 Task: Add an event with the title Second Staff Training: Sales Management, date '2024/05/06', time 9:40 AM to 11:40 AMand add a description: Participants will engage in self-reflection activities to enhance self-awareness and personal growth as leaders. They will explore strategies for continuous learning, self-motivation, and personal development., put the event into Red category . Add location for the event as: Lima, Peru, logged in from the account softage.8@softage.netand send the event invitation to softage.4@softage.net and softage.5@softage.net. Set a reminder for the event 5 minutes before
Action: Mouse moved to (113, 136)
Screenshot: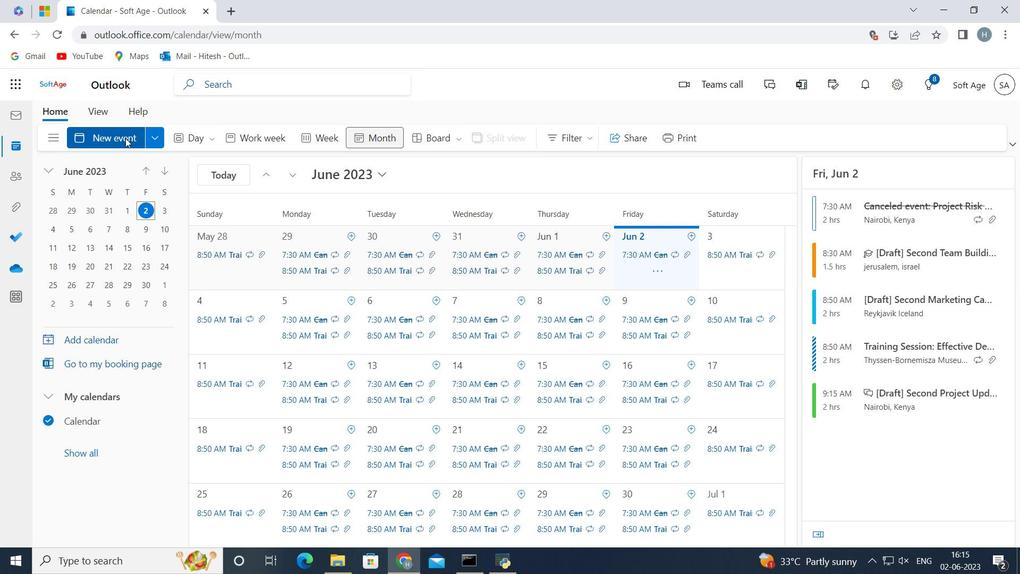 
Action: Mouse pressed left at (113, 136)
Screenshot: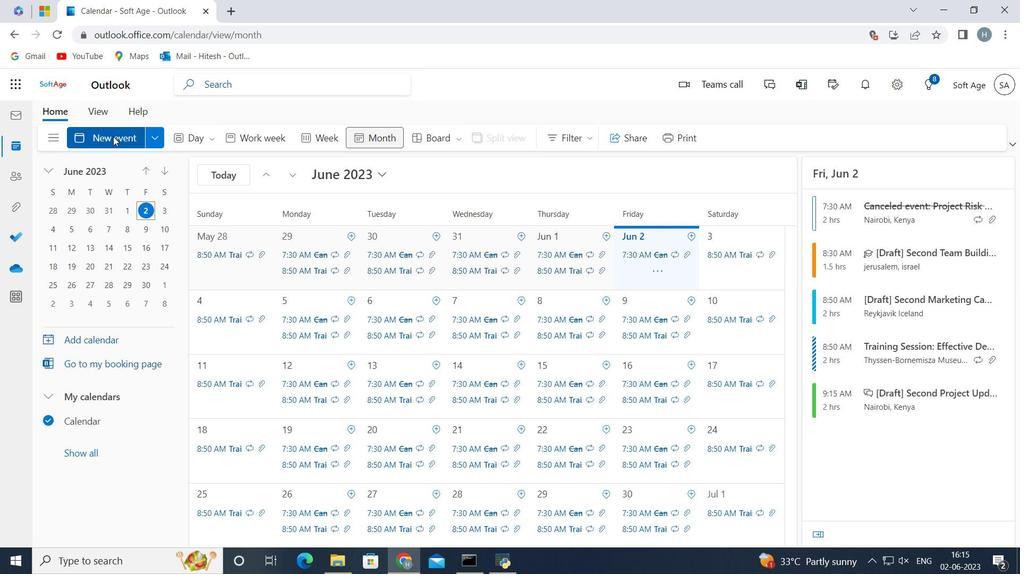 
Action: Mouse moved to (216, 200)
Screenshot: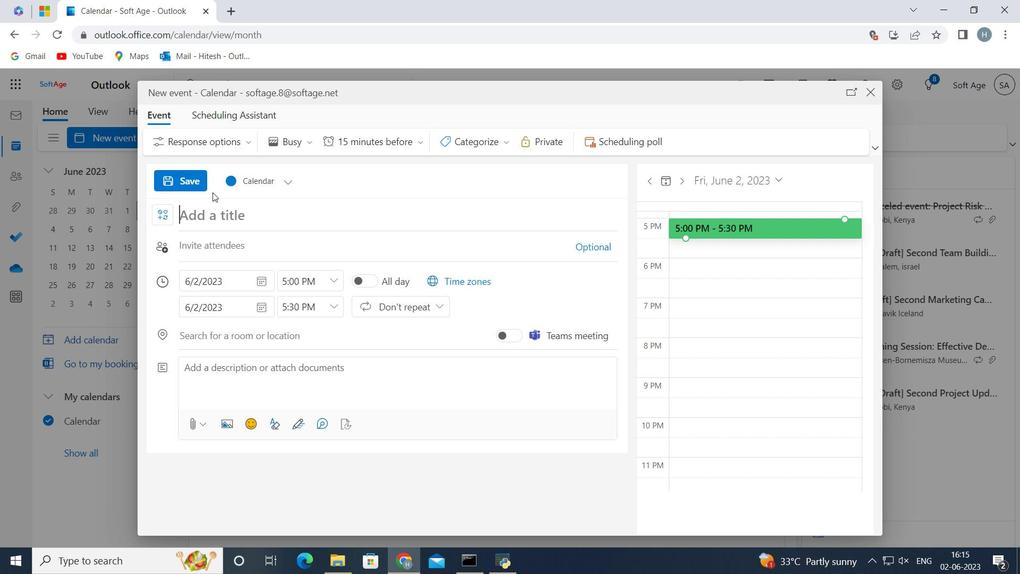 
Action: Key pressed <Key.shift>Second<Key.space><Key.shift>Staff<Key.space><Key.shift><Key.shift>Training<Key.space><Key.shift>Sales<Key.space><Key.shift>Management<Key.enter>
Screenshot: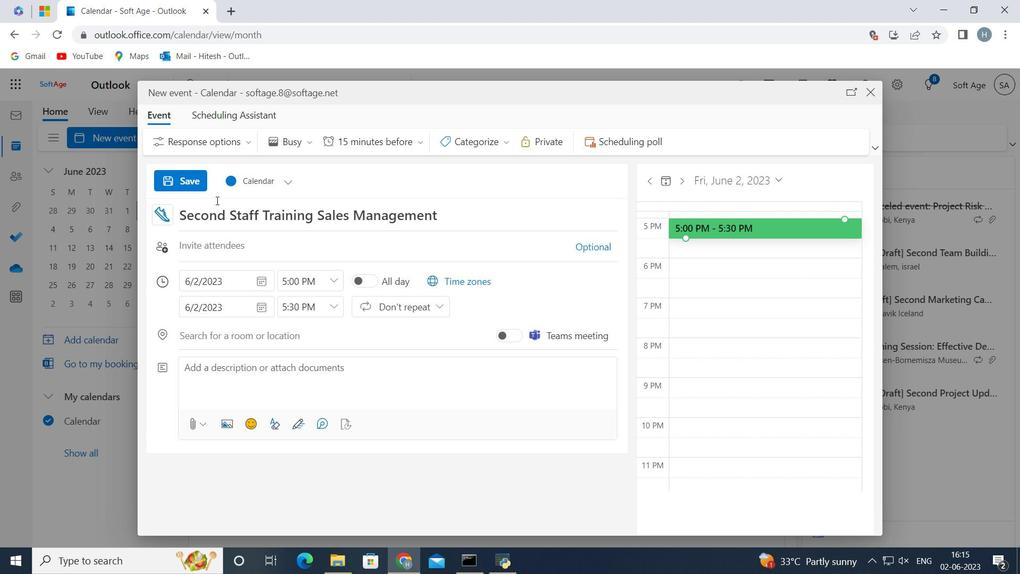 
Action: Mouse moved to (233, 280)
Screenshot: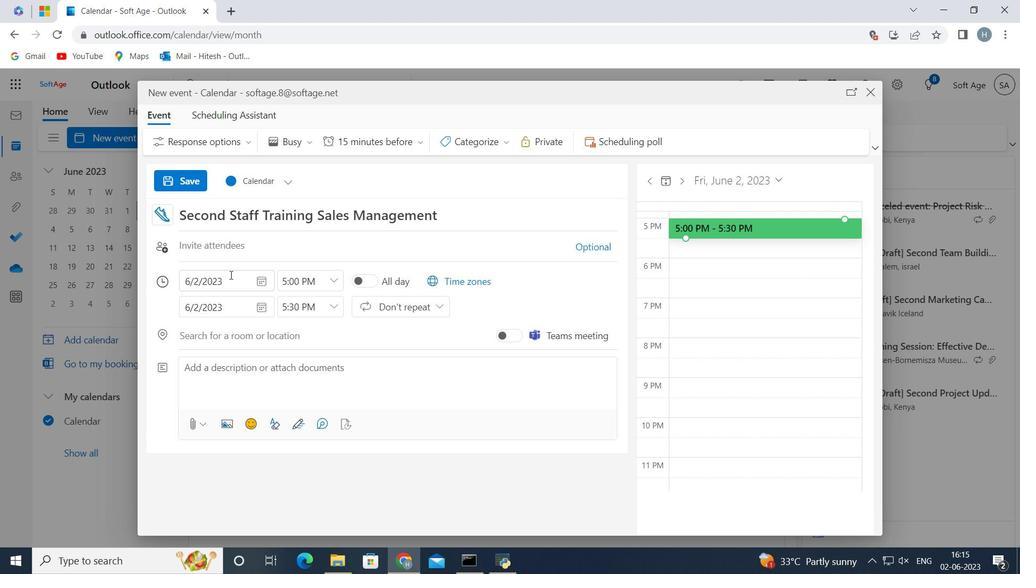 
Action: Mouse pressed left at (233, 280)
Screenshot: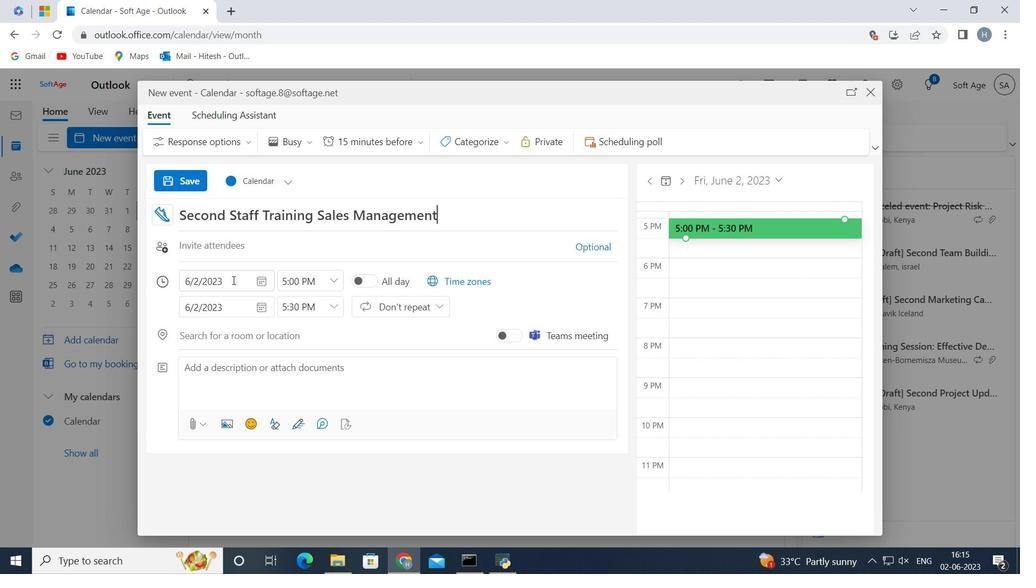 
Action: Key pressed <Key.left><Key.left><Key.up>
Screenshot: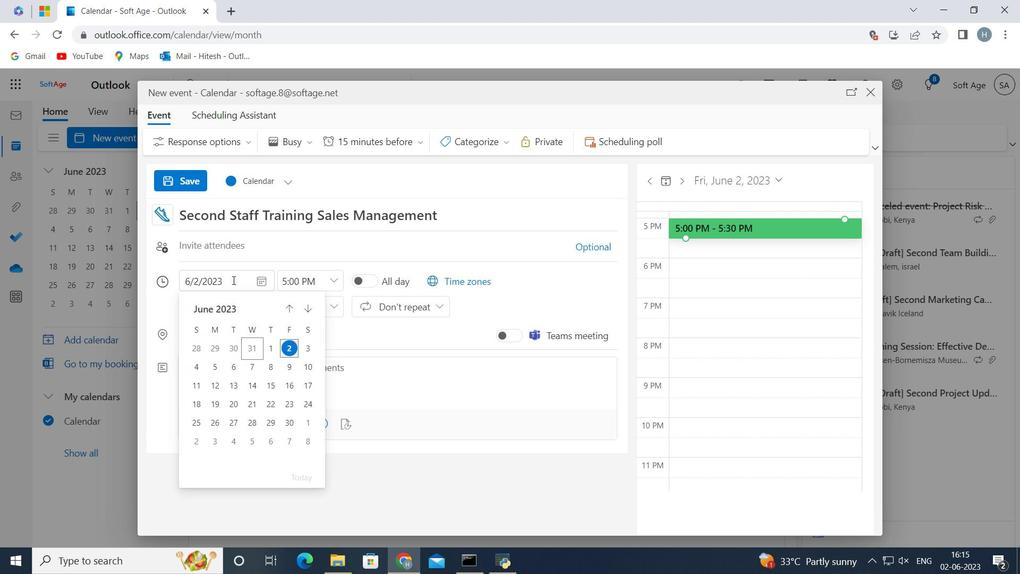 
Action: Mouse pressed left at (233, 280)
Screenshot: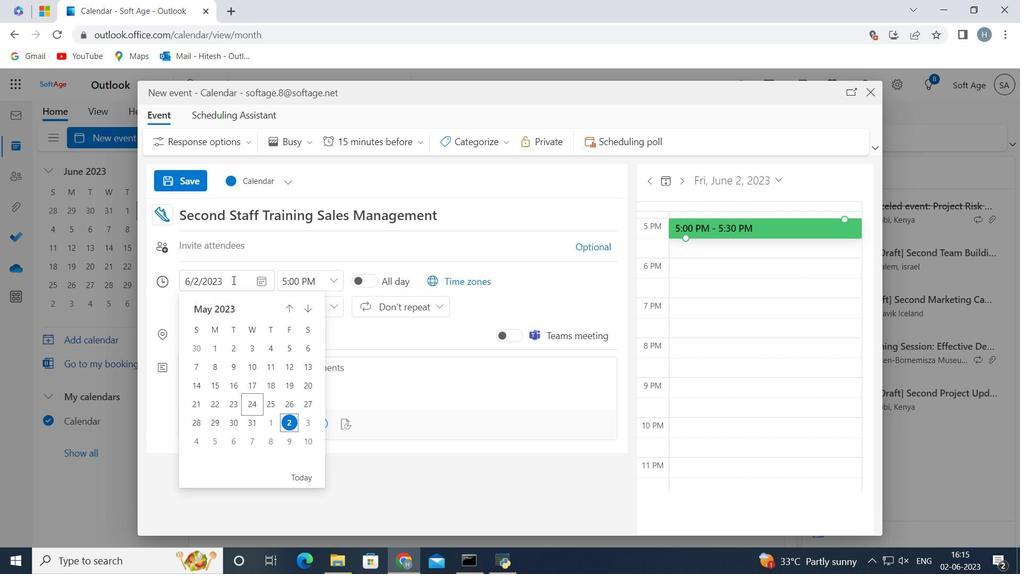 
Action: Key pressed <Key.backspace>4<Key.left><Key.left><Key.left><Key.left><Key.left><Key.backspace>6<Key.left><Key.left><Key.backspace>5
Screenshot: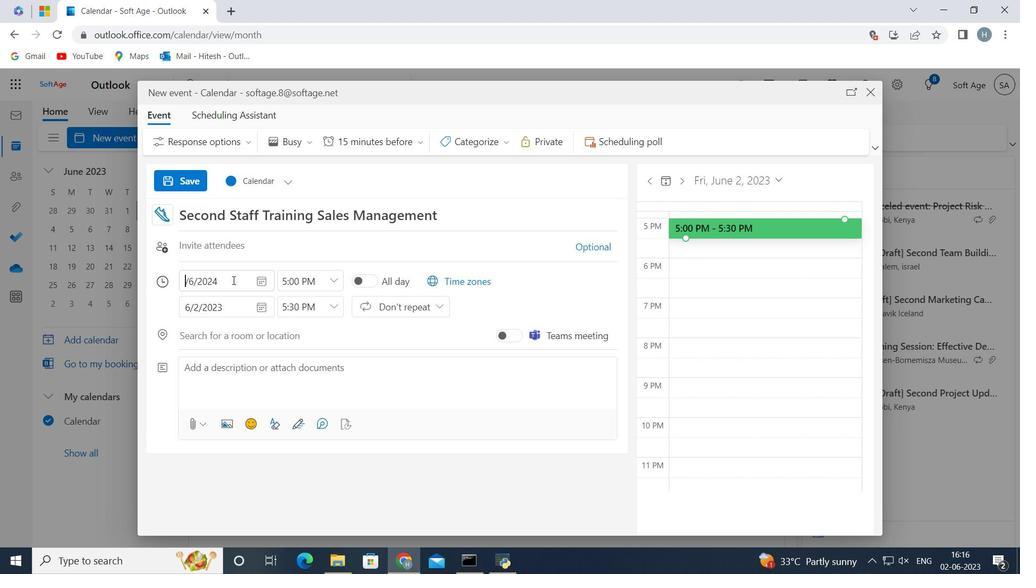 
Action: Mouse moved to (333, 281)
Screenshot: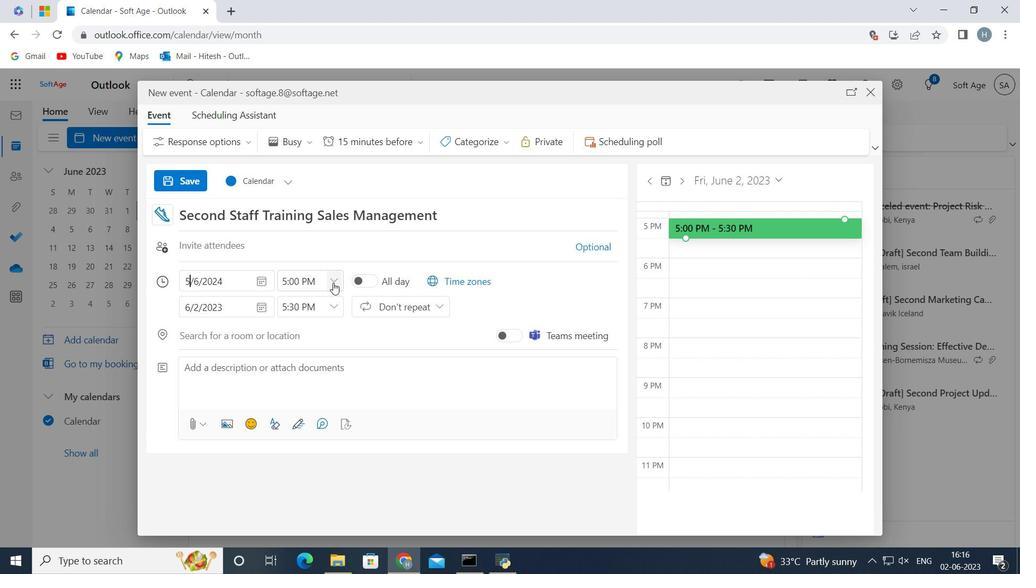 
Action: Mouse pressed left at (333, 281)
Screenshot: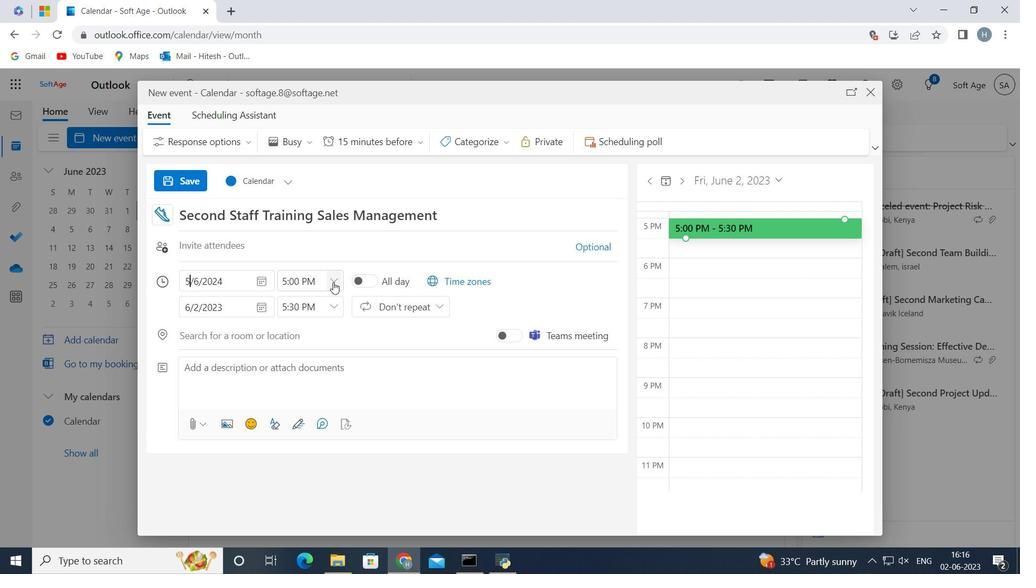 
Action: Mouse moved to (351, 380)
Screenshot: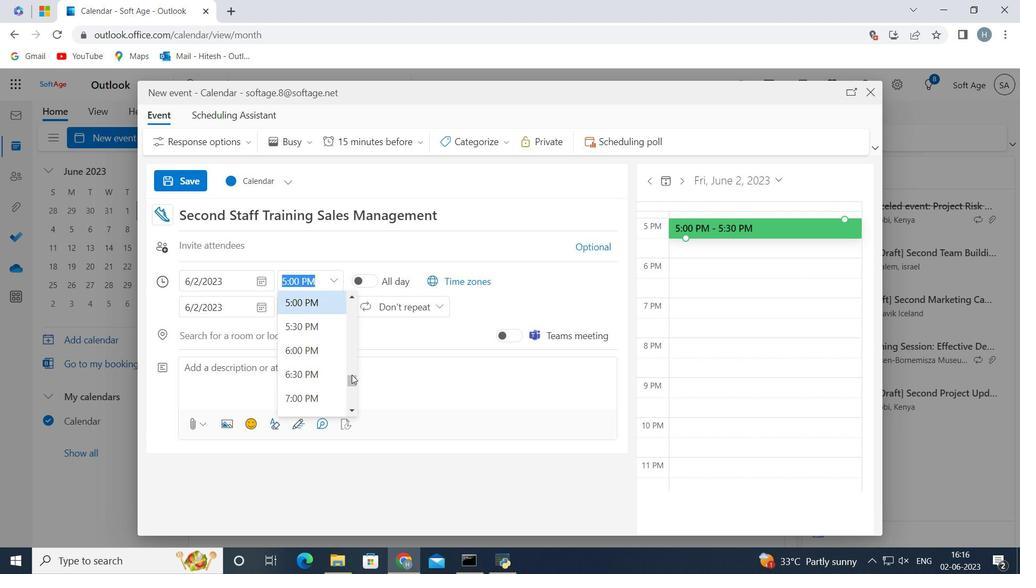 
Action: Mouse pressed left at (351, 380)
Screenshot: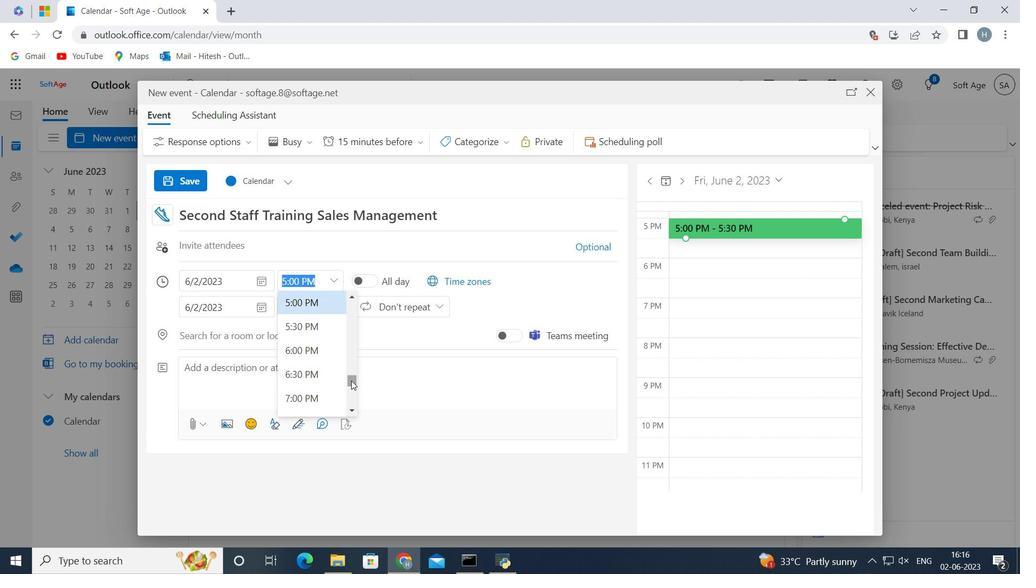 
Action: Mouse moved to (305, 334)
Screenshot: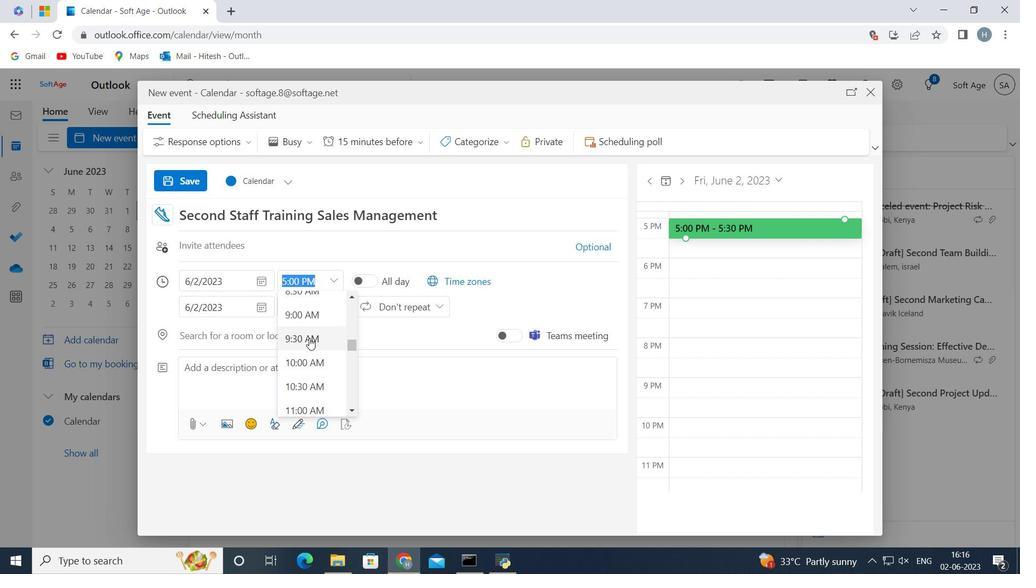 
Action: Mouse pressed left at (305, 334)
Screenshot: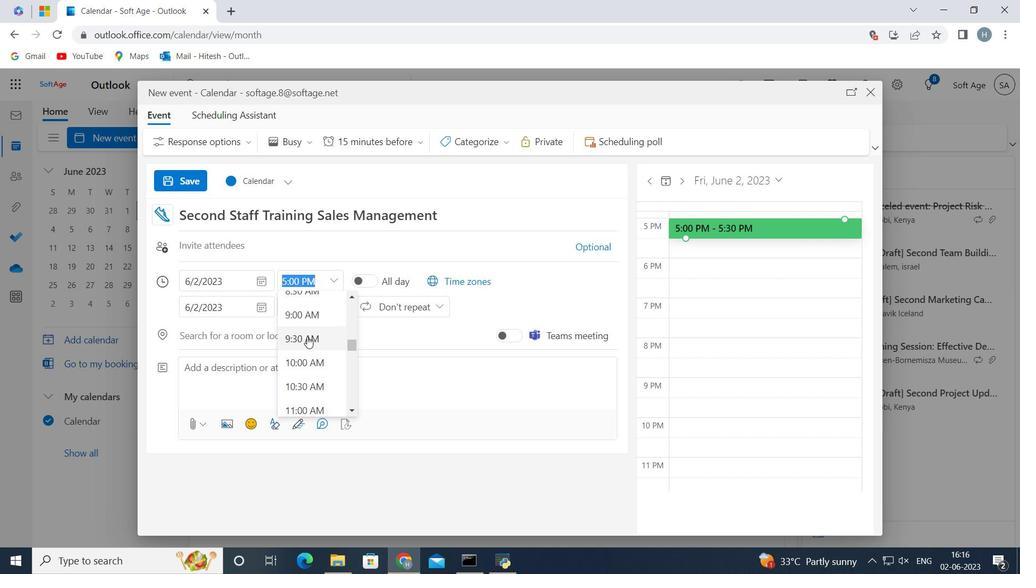 
Action: Mouse moved to (329, 282)
Screenshot: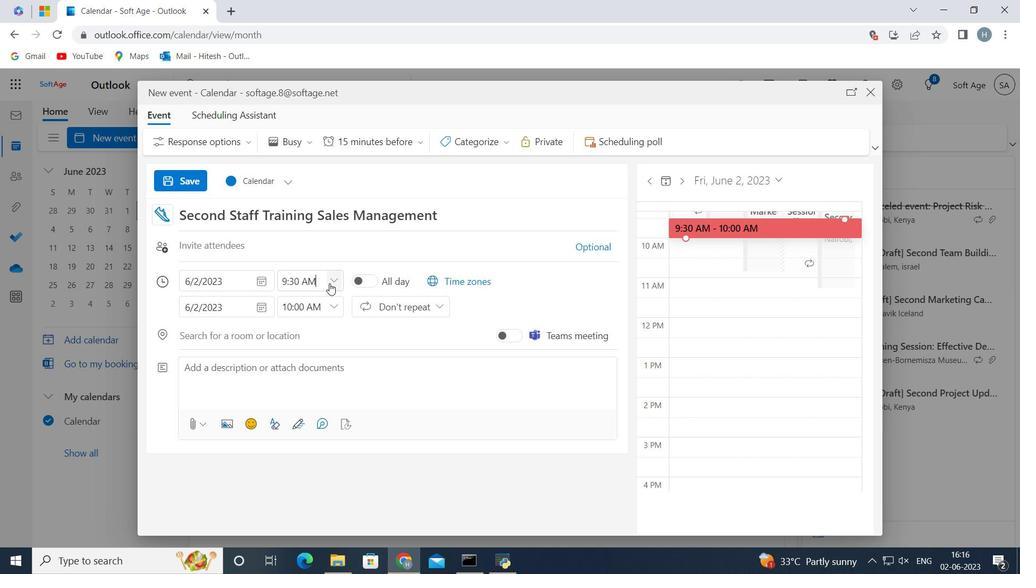 
Action: Key pressed <Key.left><Key.left><Key.left><Key.backspace><Key.backspace>40
Screenshot: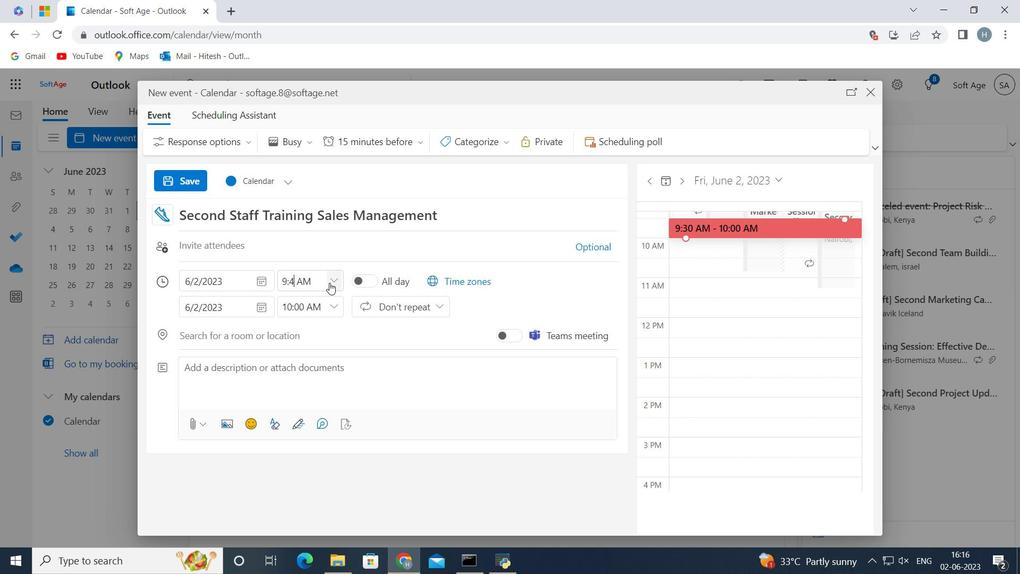 
Action: Mouse moved to (331, 306)
Screenshot: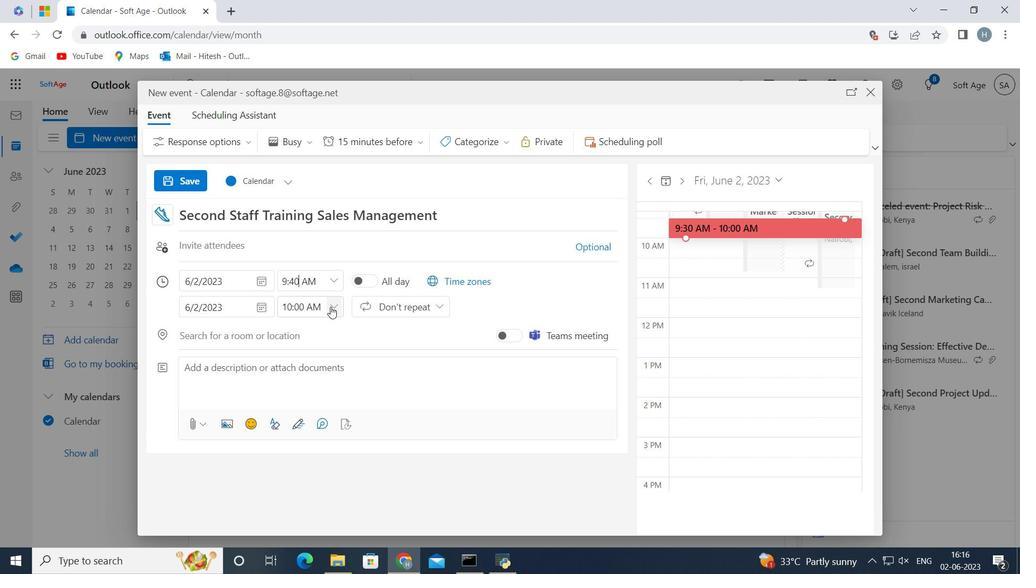 
Action: Mouse pressed left at (331, 306)
Screenshot: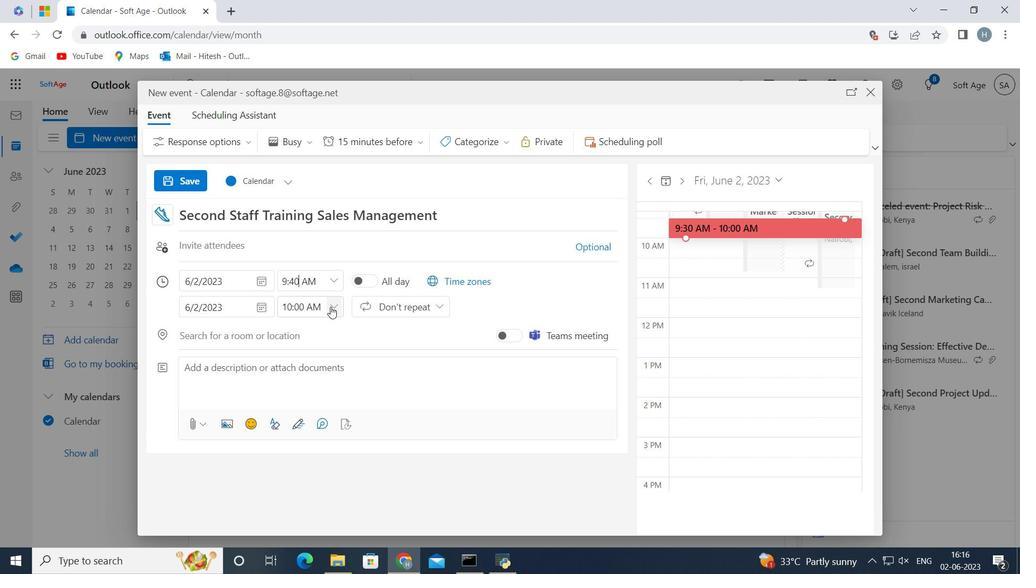 
Action: Mouse moved to (347, 397)
Screenshot: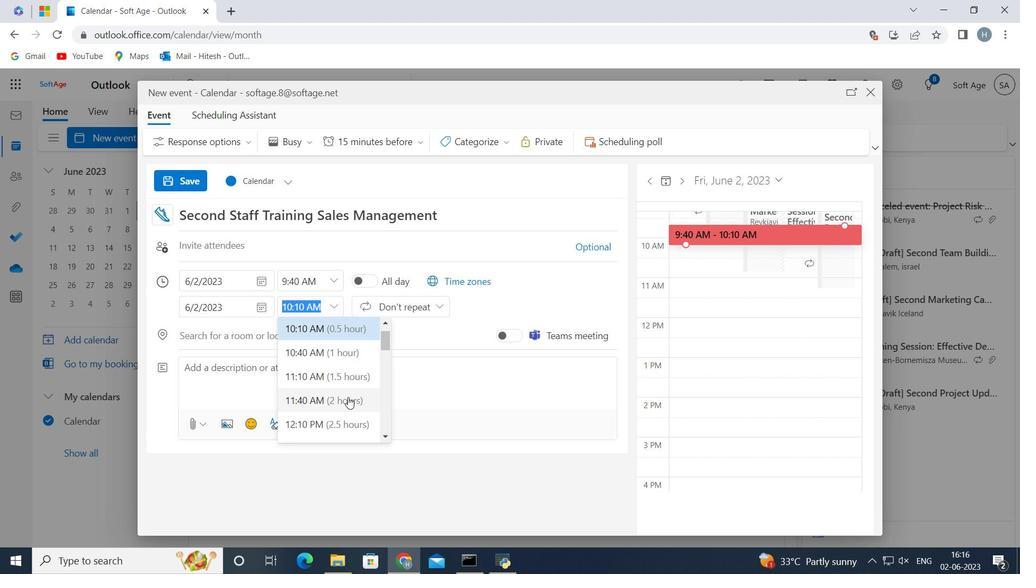 
Action: Mouse pressed left at (347, 397)
Screenshot: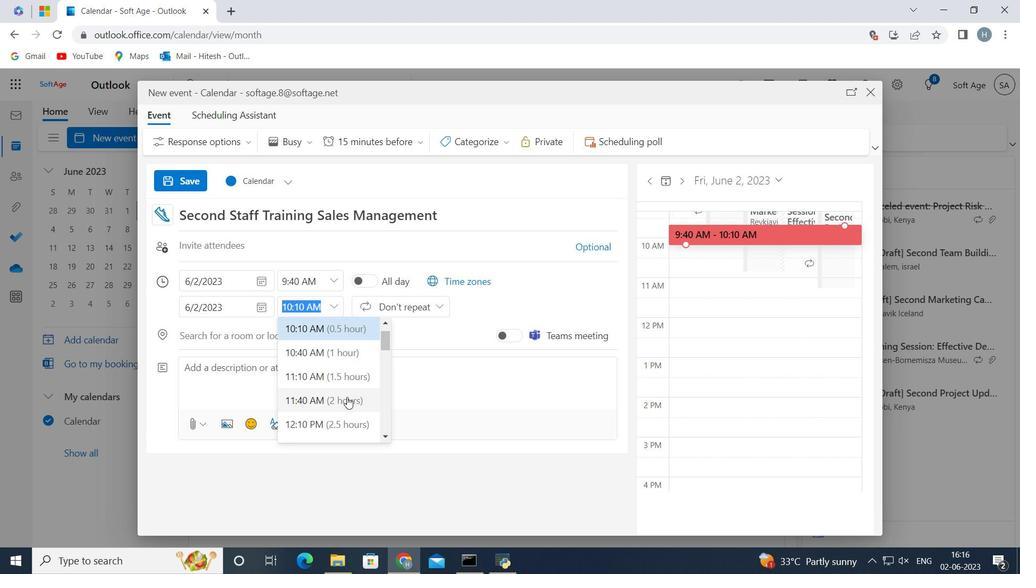 
Action: Mouse moved to (301, 366)
Screenshot: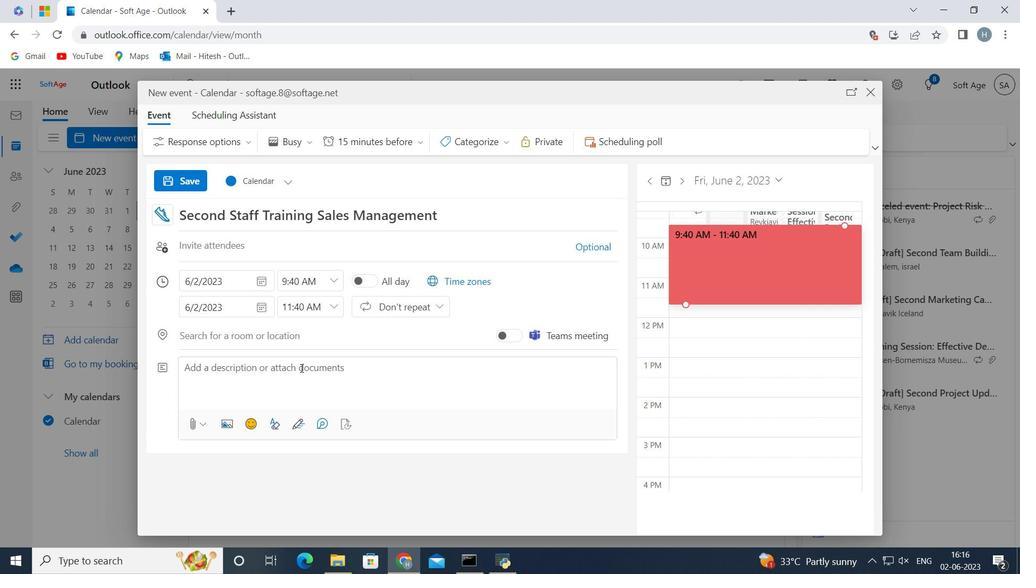 
Action: Mouse pressed left at (301, 366)
Screenshot: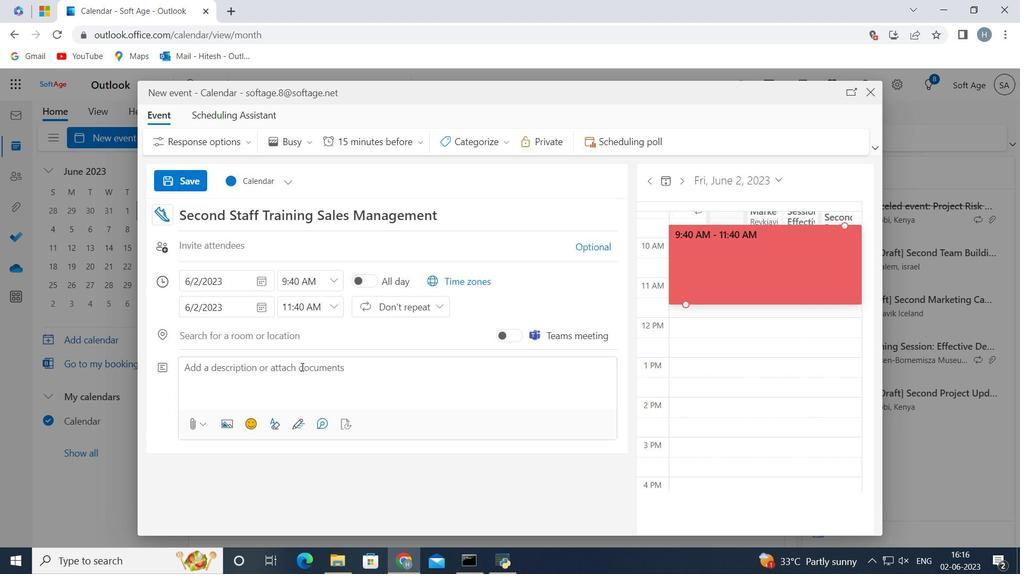 
Action: Mouse moved to (295, 372)
Screenshot: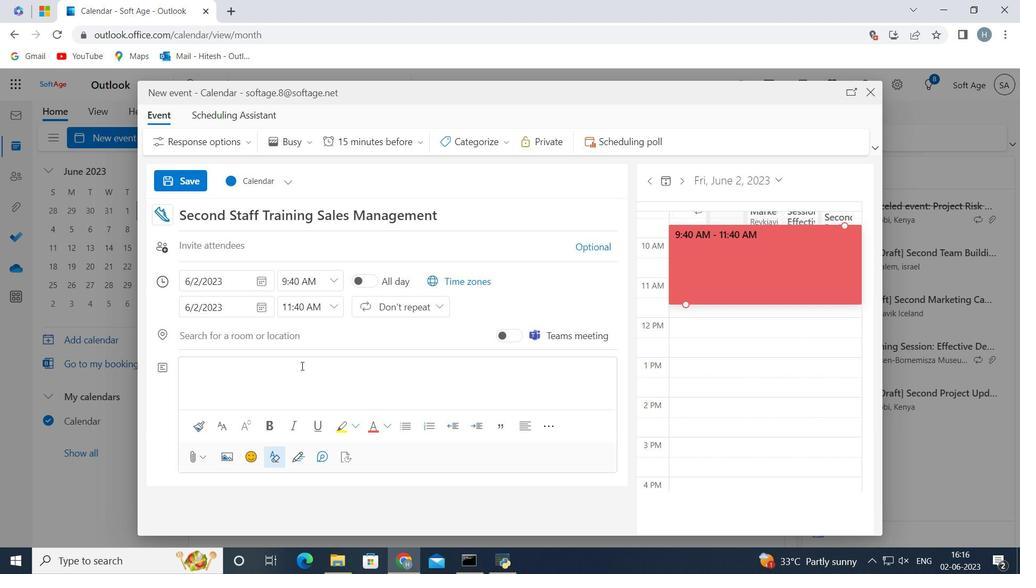 
Action: Key pressed <Key.shift>Participants<Key.space>will<Key.space>engage<Key.space>in<Key.space>self-reflection<Key.space>activities<Key.space>to<Key.space>enhance<Key.space>self-awarenessa<Key.backspace><Key.space>and<Key.space>personal<Key.space>growth<Key.space>as<Key.space>leaders.<Key.space><Key.shift>They<Key.space>will<Key.space>expir<Key.backspace><Key.backspace>lore<Key.space>strategies<Key.space>for<Key.space>continuous<Key.space>learning,<Key.space>self-motivation<Key.enter><Key.backspace><Key.space>and<Key.space>personal<Key.space>development<Key.space>
Screenshot: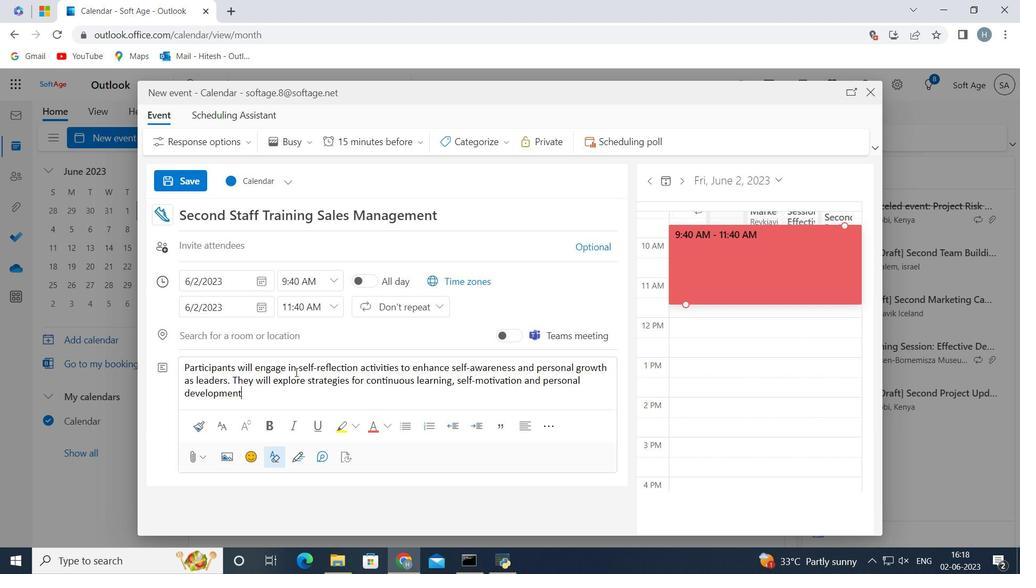 
Action: Mouse moved to (506, 138)
Screenshot: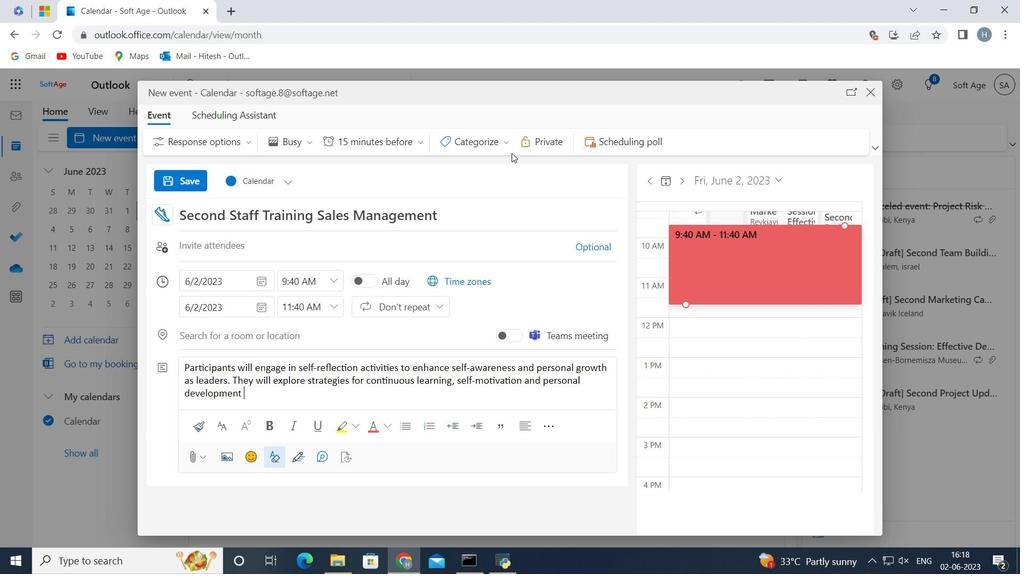 
Action: Mouse pressed left at (506, 138)
Screenshot: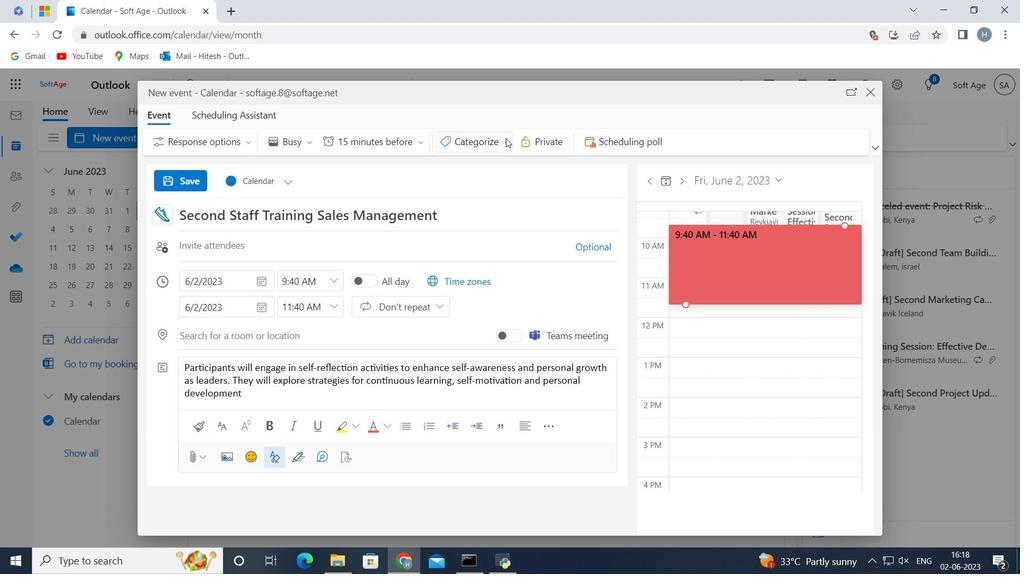 
Action: Mouse moved to (509, 246)
Screenshot: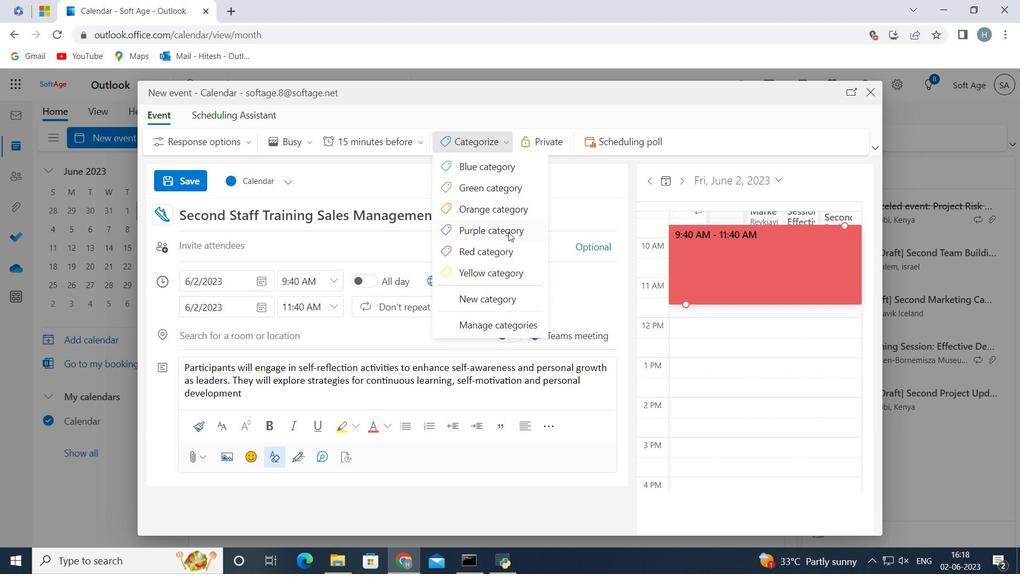 
Action: Mouse pressed left at (509, 246)
Screenshot: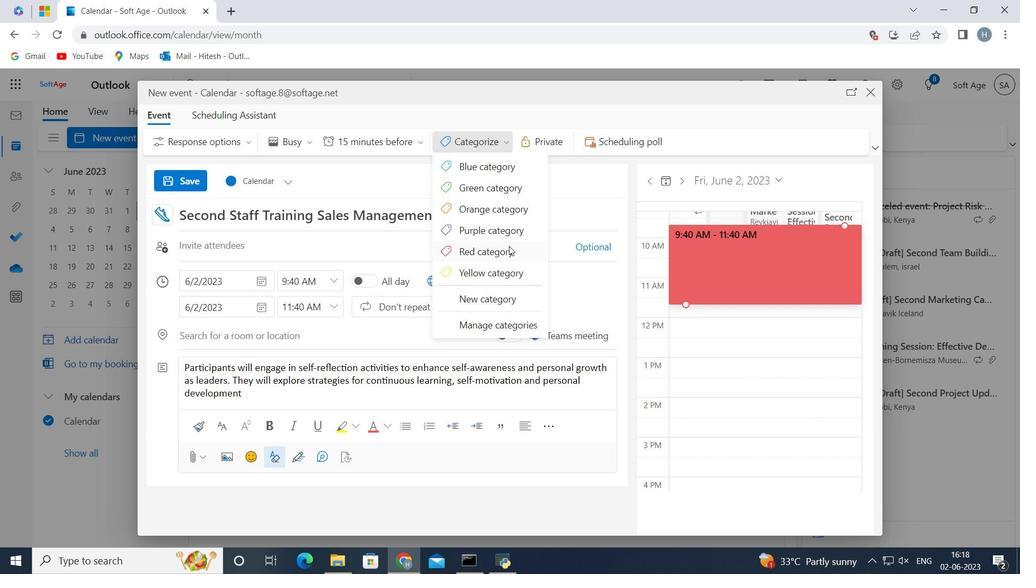 
Action: Mouse moved to (309, 336)
Screenshot: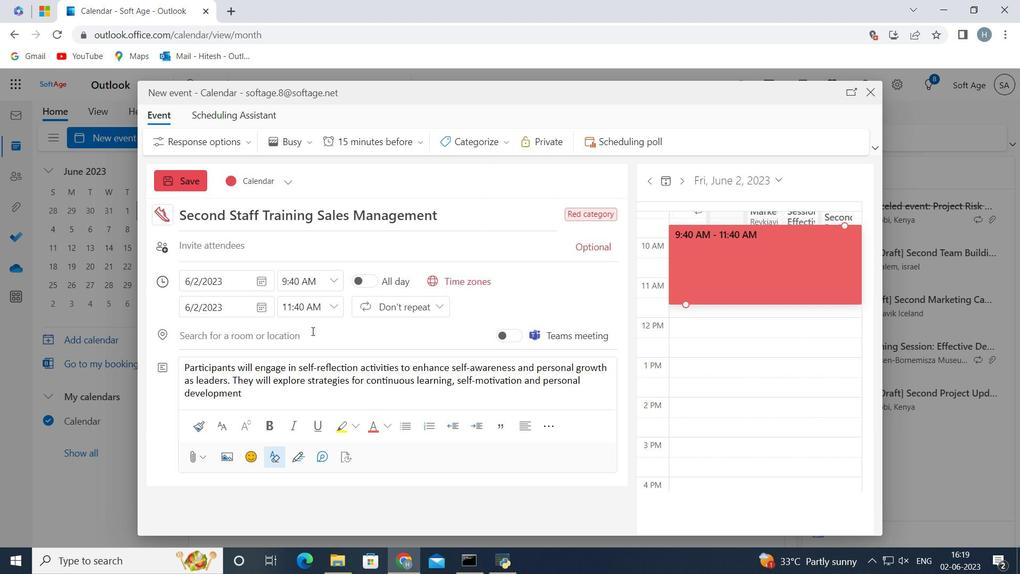 
Action: Mouse pressed left at (309, 336)
Screenshot: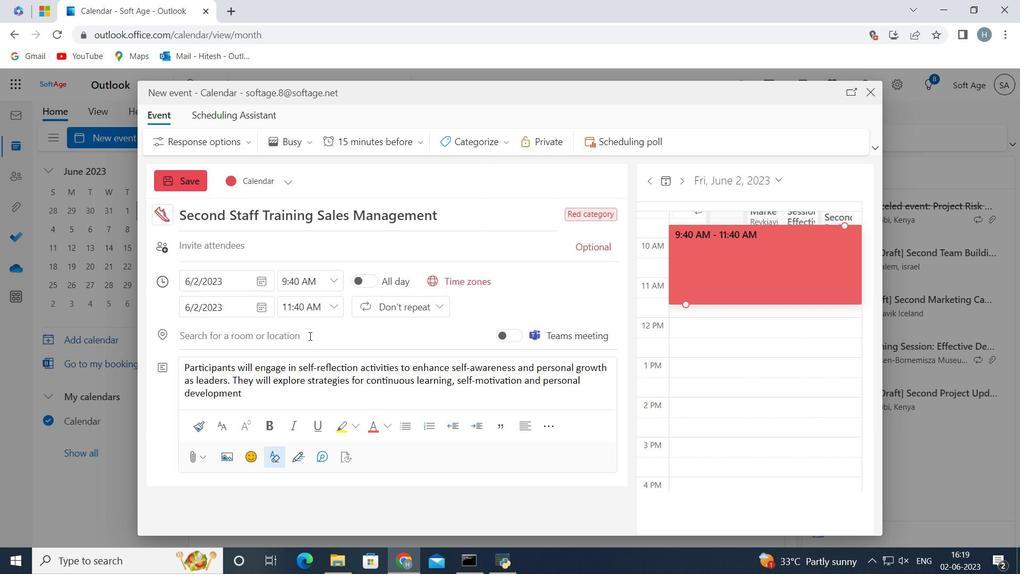 
Action: Key pressed <Key.shift>Lima.<Key.backspace>,<Key.space><Key.shift><Key.shift><Key.shift><Key.shift><Key.shift><Key.shift><Key.shift><Key.shift><Key.shift><Key.shift><Key.shift><Key.shift><Key.shift><Key.shift><Key.shift><Key.shift><Key.shift><Key.shift><Key.shift><Key.shift><Key.shift><Key.shift>Peru<Key.space>
Screenshot: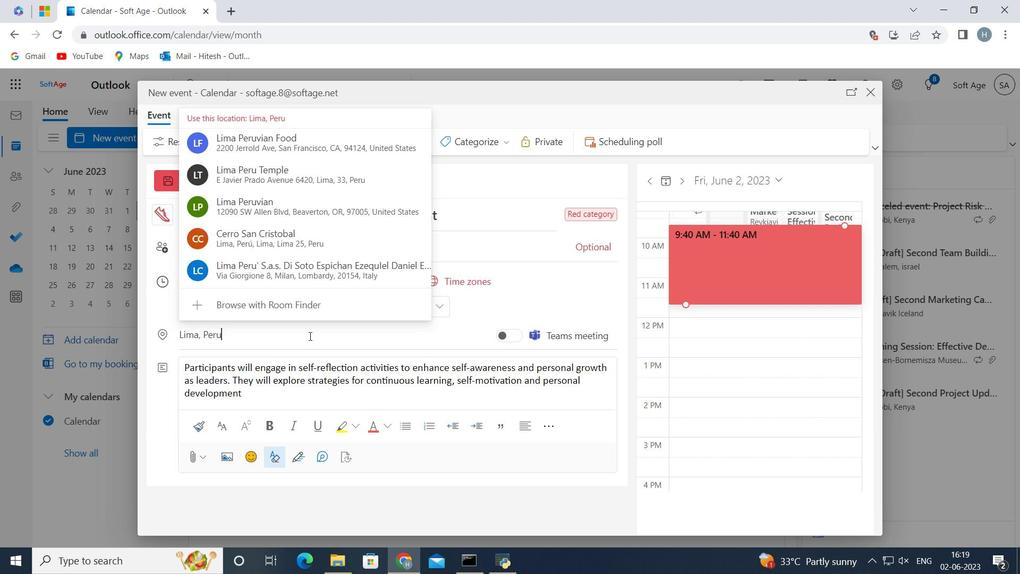 
Action: Mouse moved to (558, 288)
Screenshot: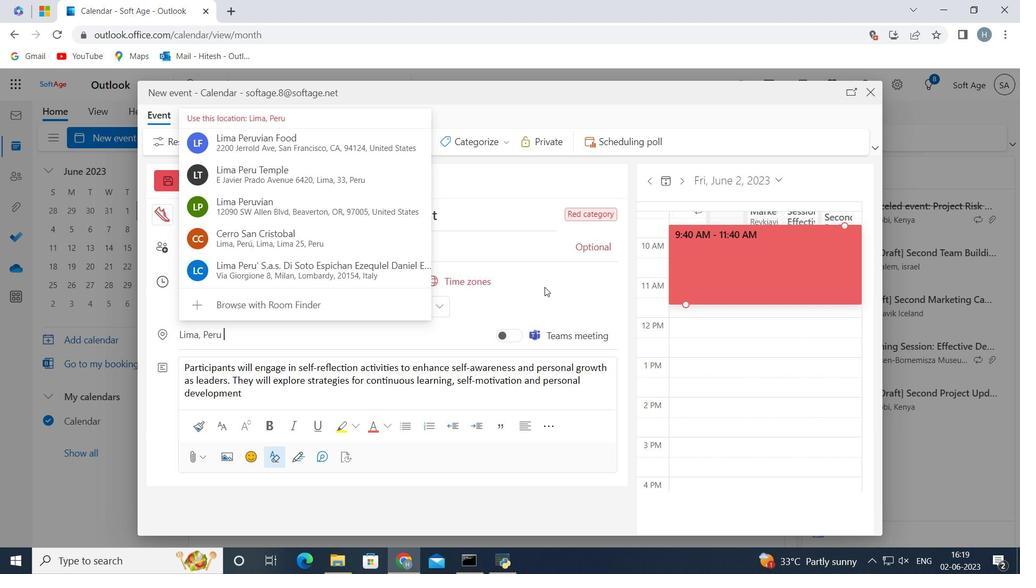 
Action: Mouse pressed left at (558, 288)
Screenshot: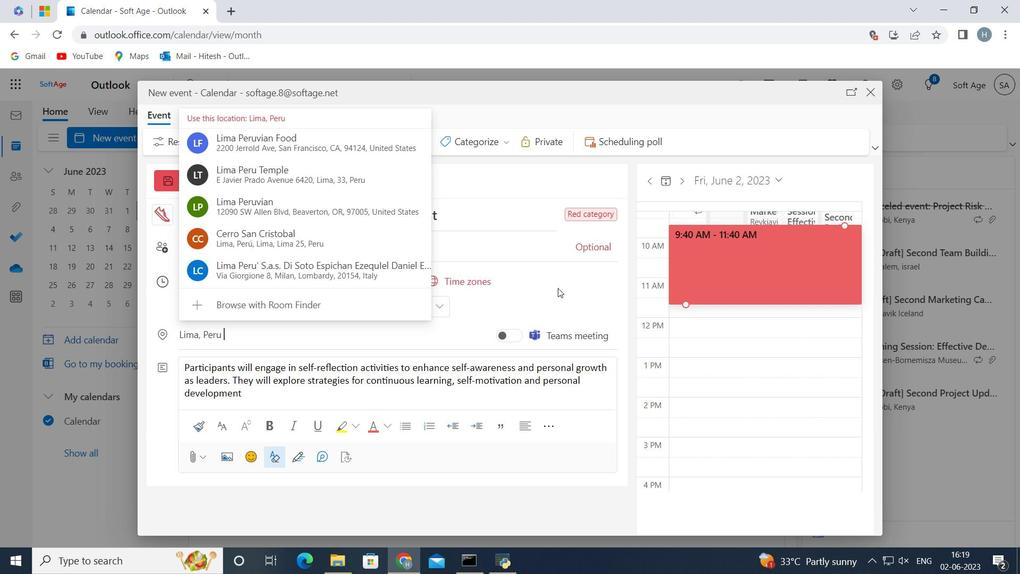
Action: Mouse moved to (304, 251)
Screenshot: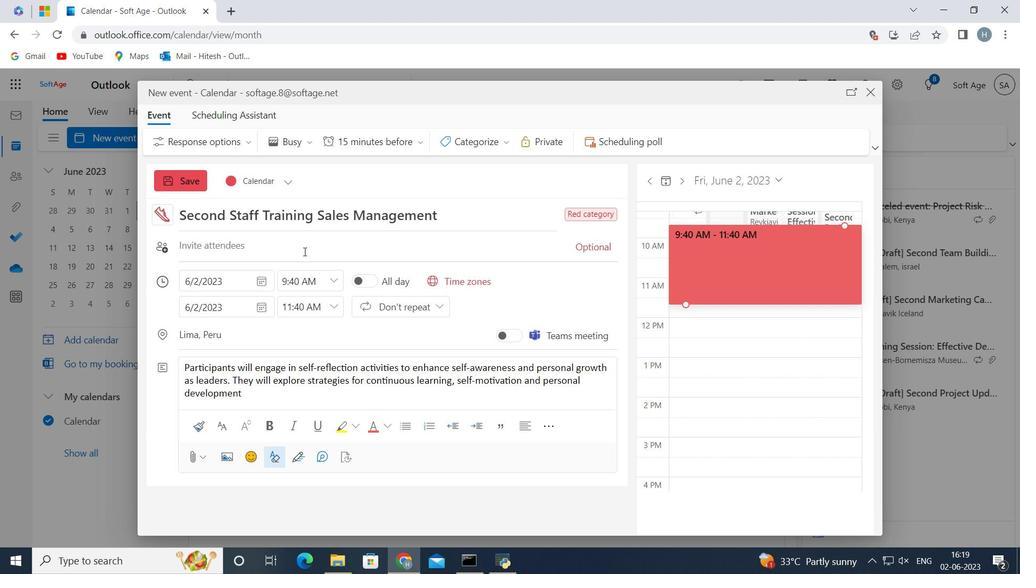 
Action: Mouse pressed left at (304, 251)
Screenshot: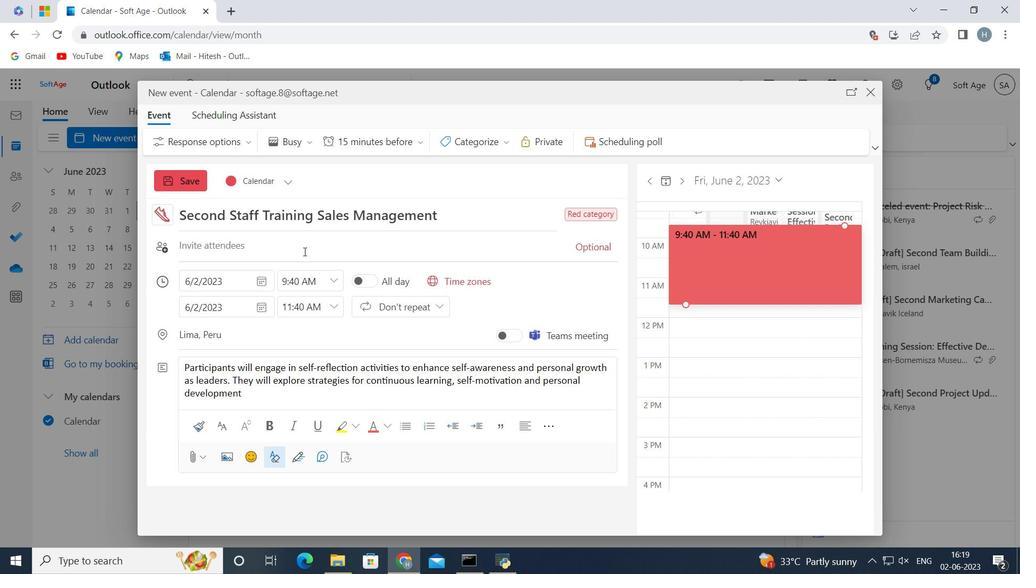 
Action: Mouse moved to (305, 250)
Screenshot: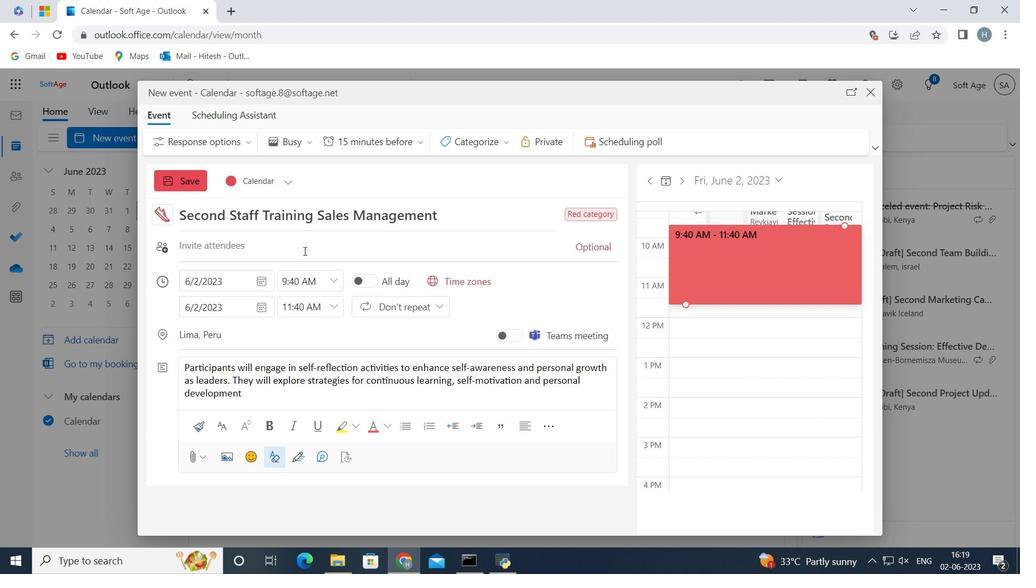 
Action: Key pressed softage.4<Key.shift><Key.shift><Key.shift><Key.shift><Key.shift><Key.shift><Key.shift>@softage.net
Screenshot: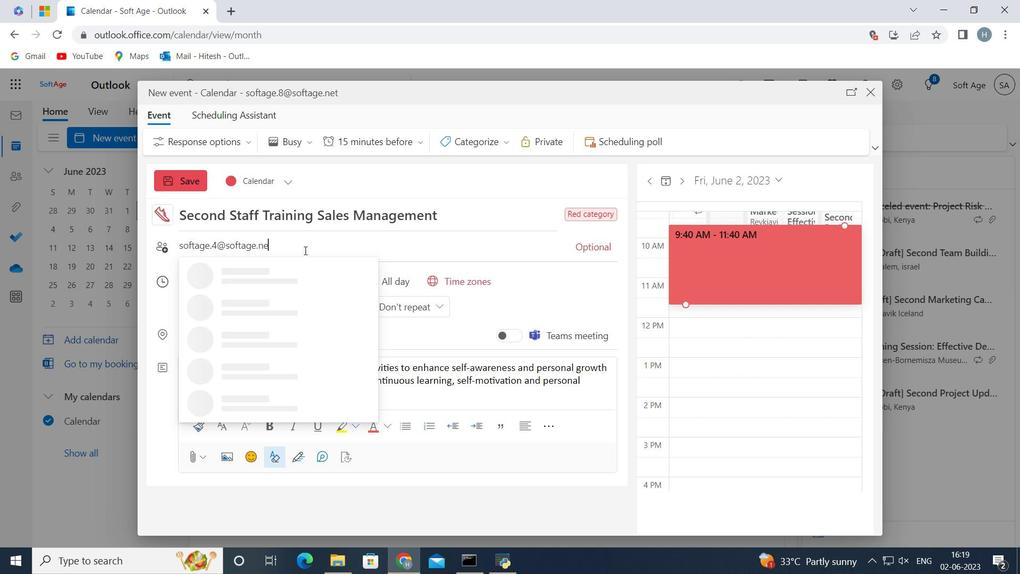 
Action: Mouse moved to (300, 279)
Screenshot: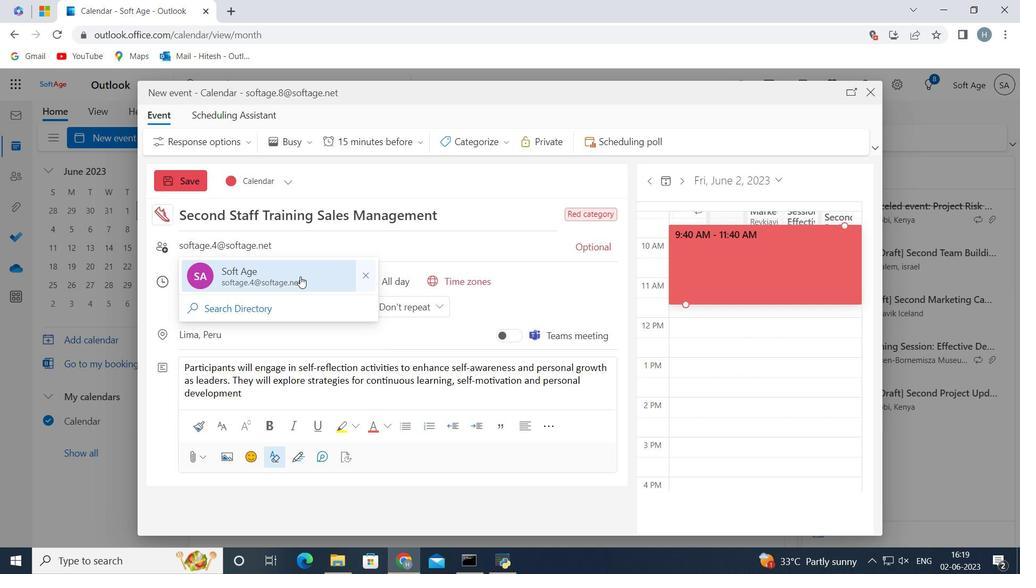 
Action: Mouse pressed left at (300, 279)
Screenshot: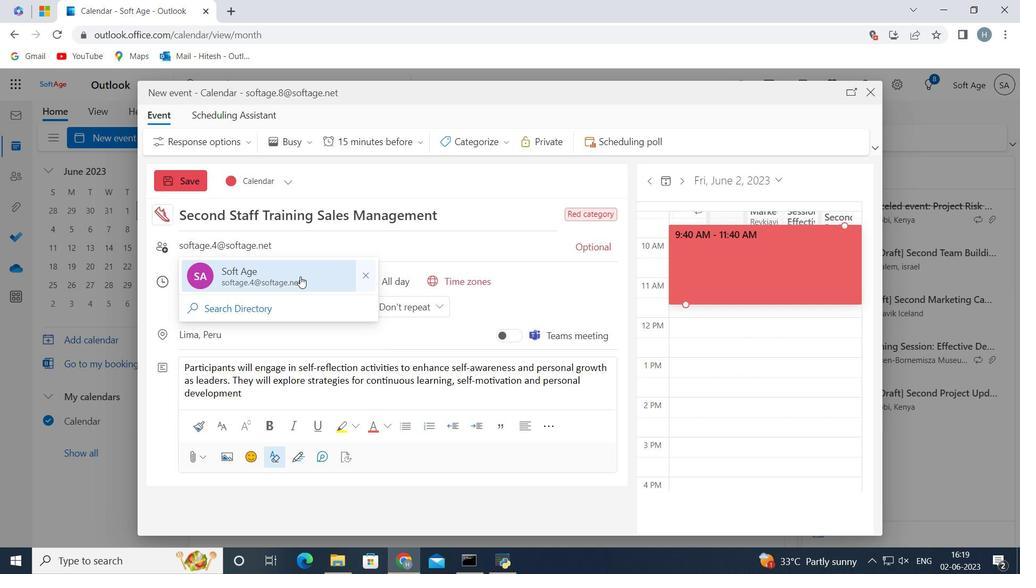 
Action: Mouse moved to (326, 249)
Screenshot: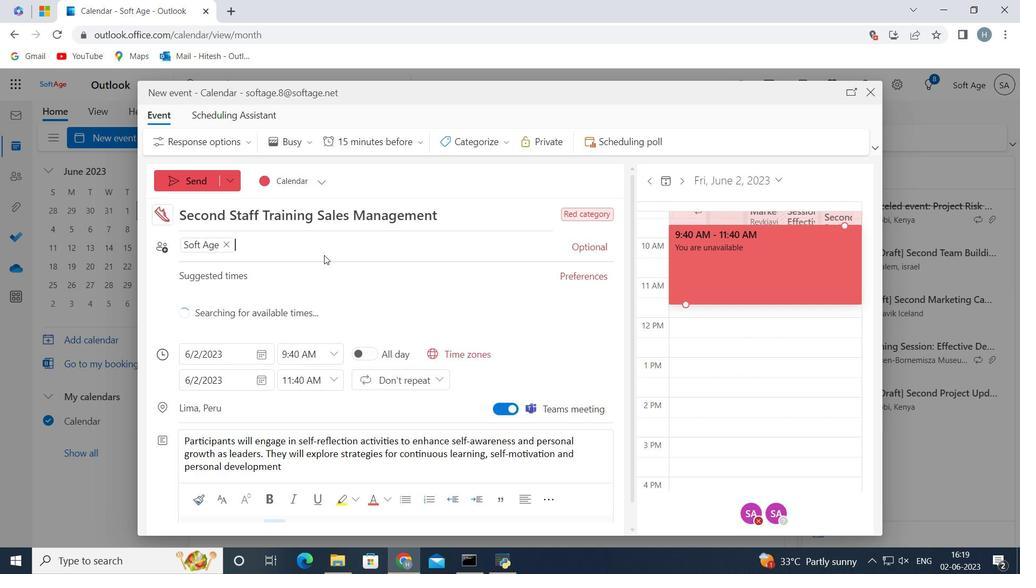 
Action: Key pressed softage.5<Key.shift>@softage.net
Screenshot: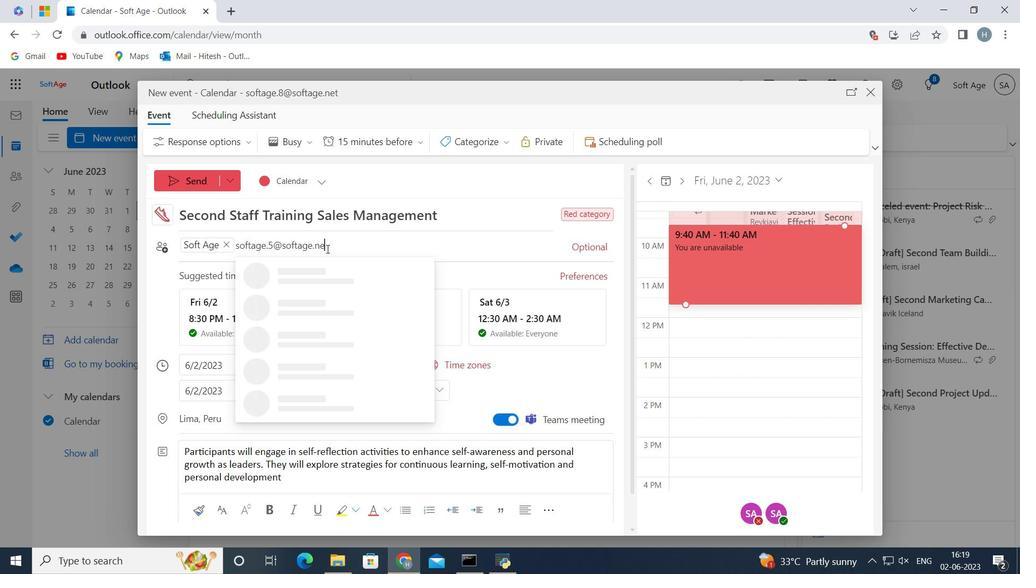 
Action: Mouse moved to (332, 268)
Screenshot: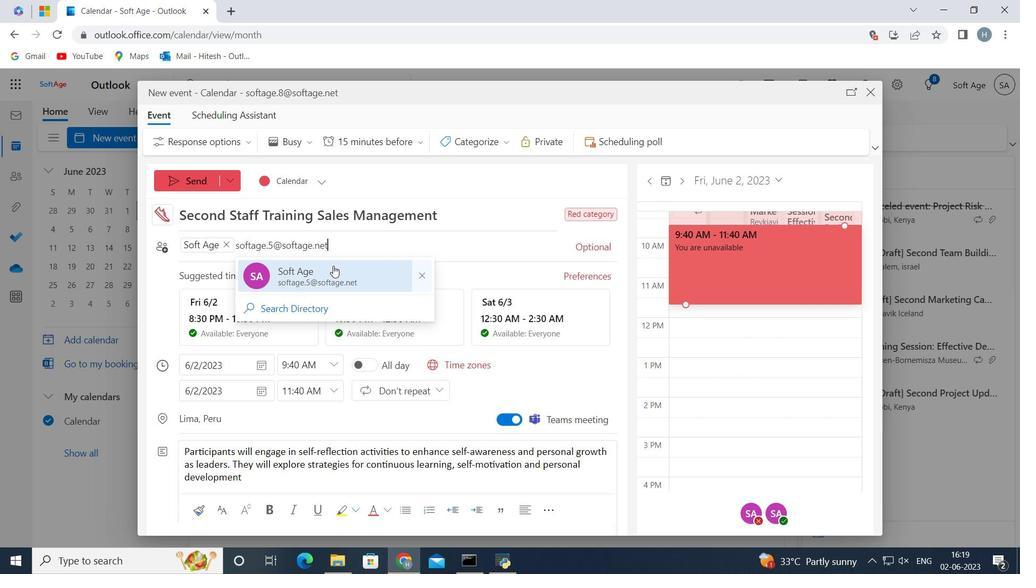 
Action: Mouse pressed left at (332, 268)
Screenshot: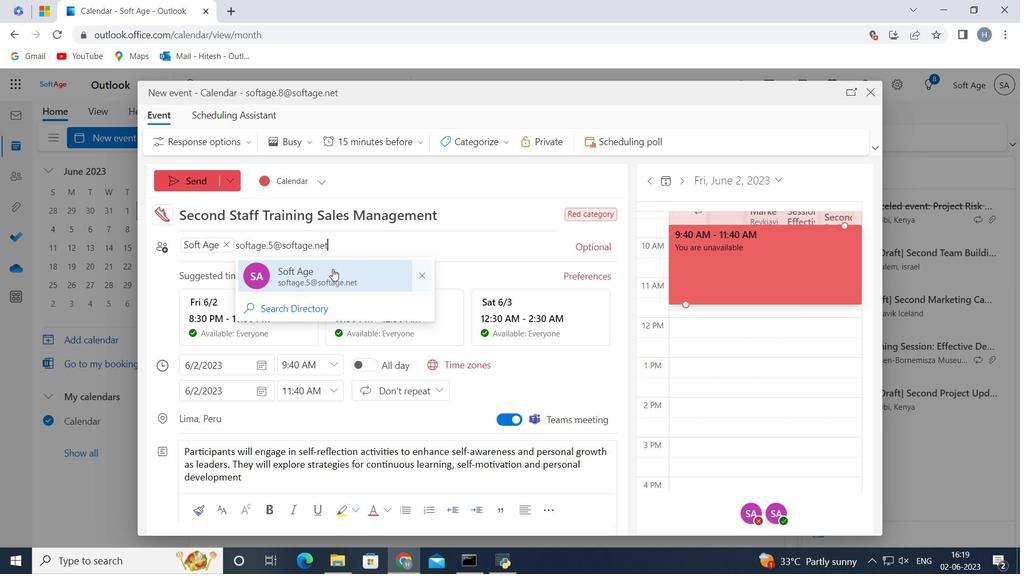 
Action: Mouse moved to (503, 140)
Screenshot: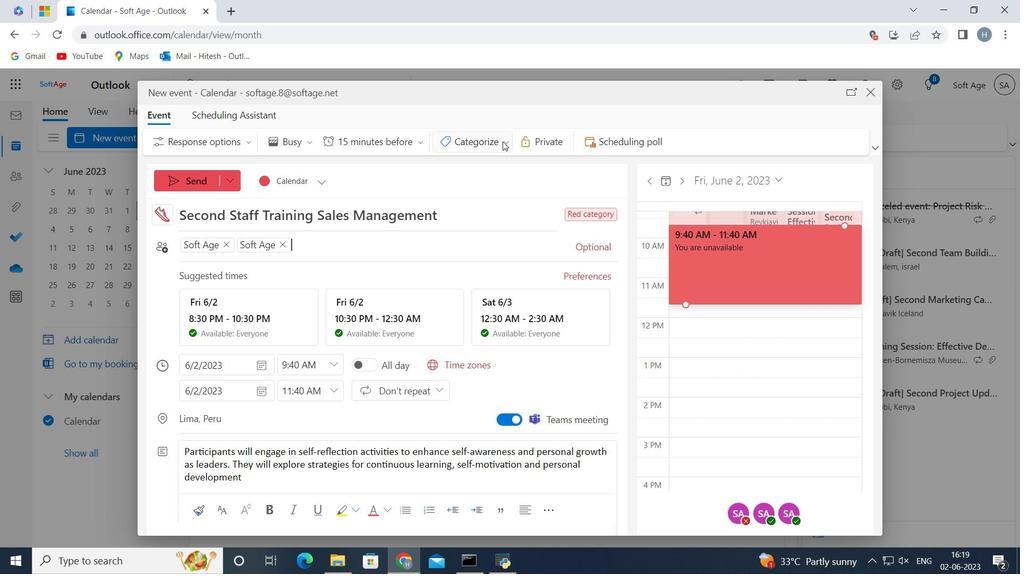 
Action: Mouse pressed left at (503, 140)
Screenshot: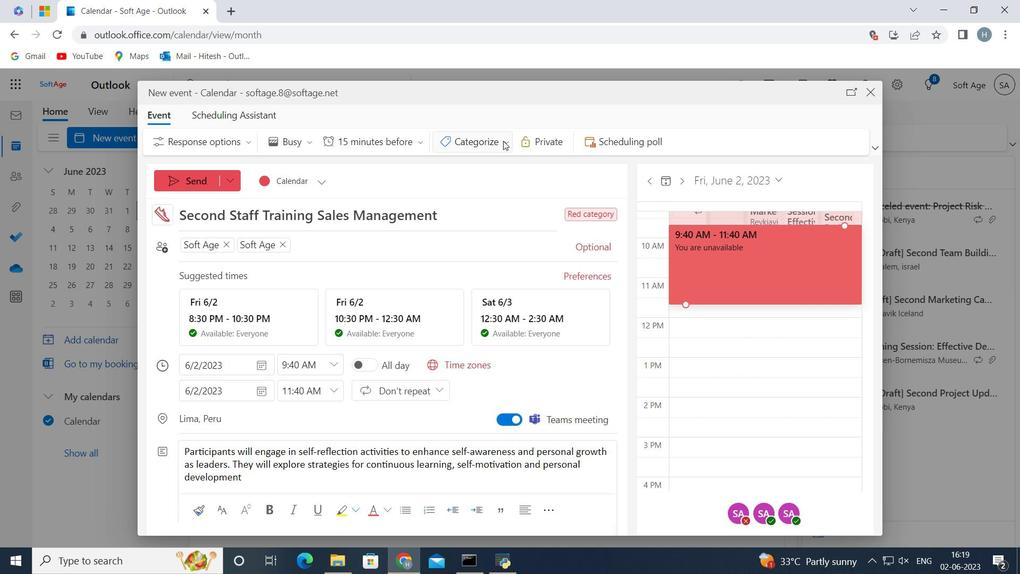 
Action: Mouse moved to (417, 135)
Screenshot: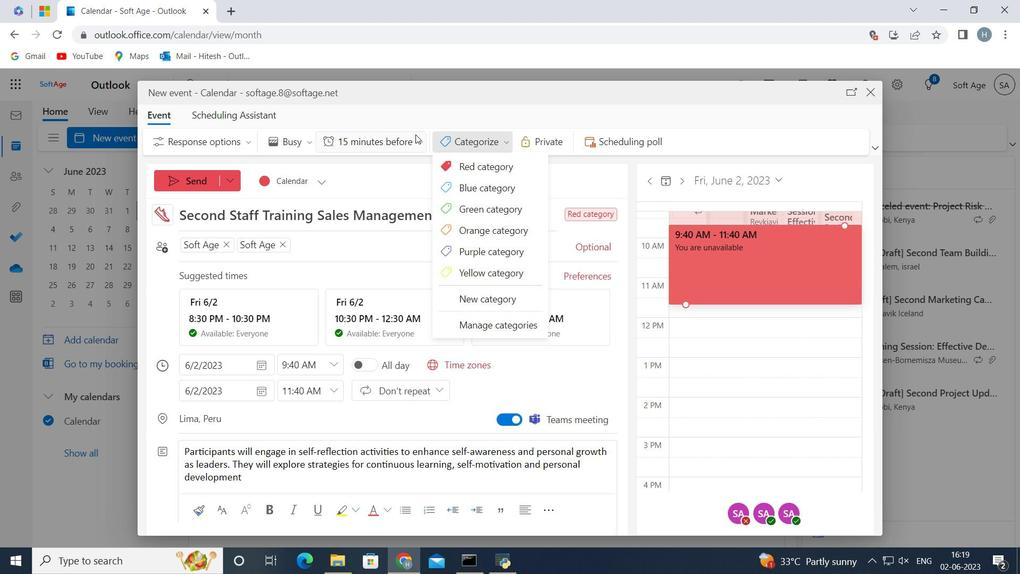 
Action: Mouse pressed left at (417, 135)
Screenshot: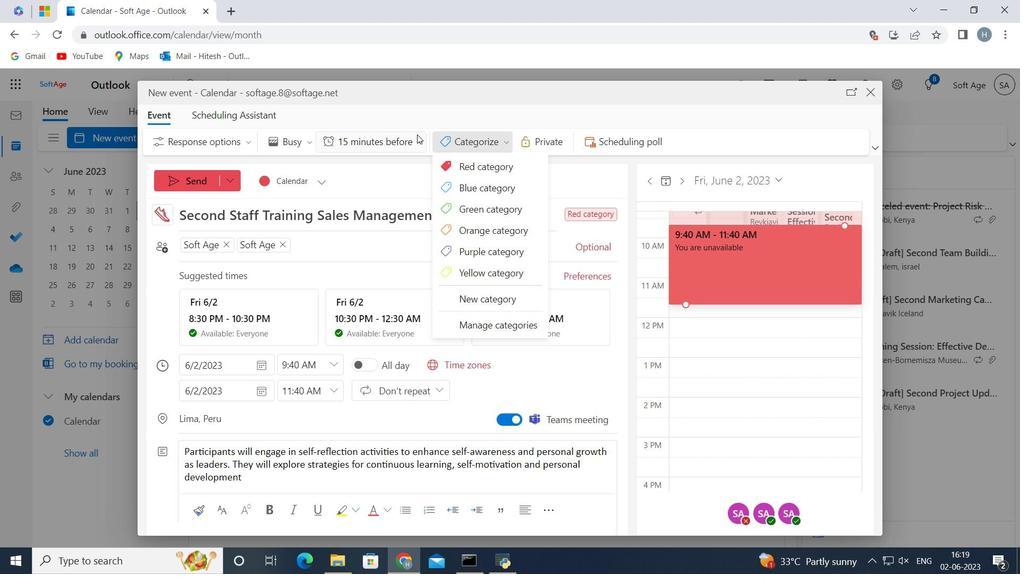 
Action: Mouse moved to (398, 211)
Screenshot: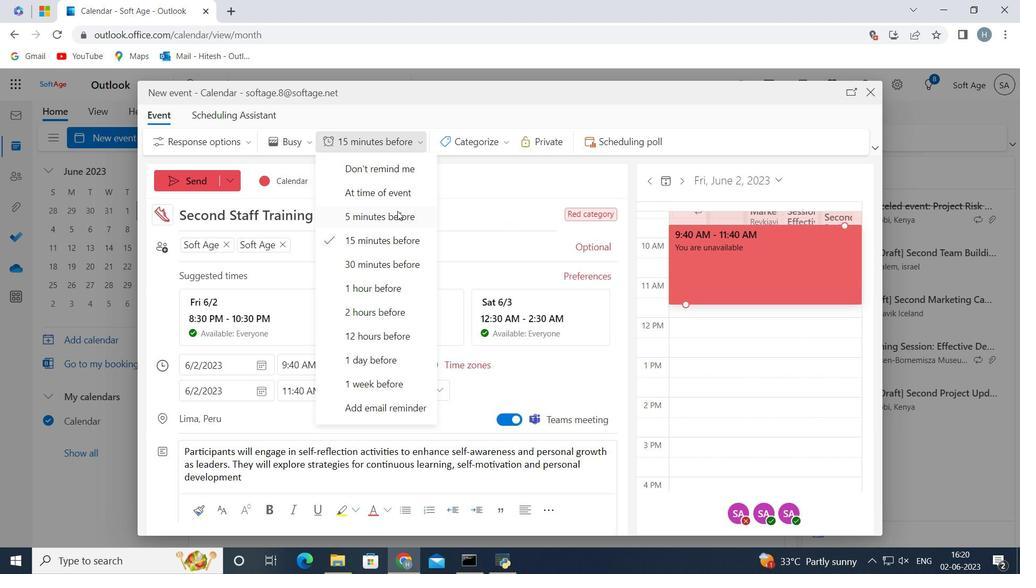 
Action: Mouse pressed left at (398, 211)
Screenshot: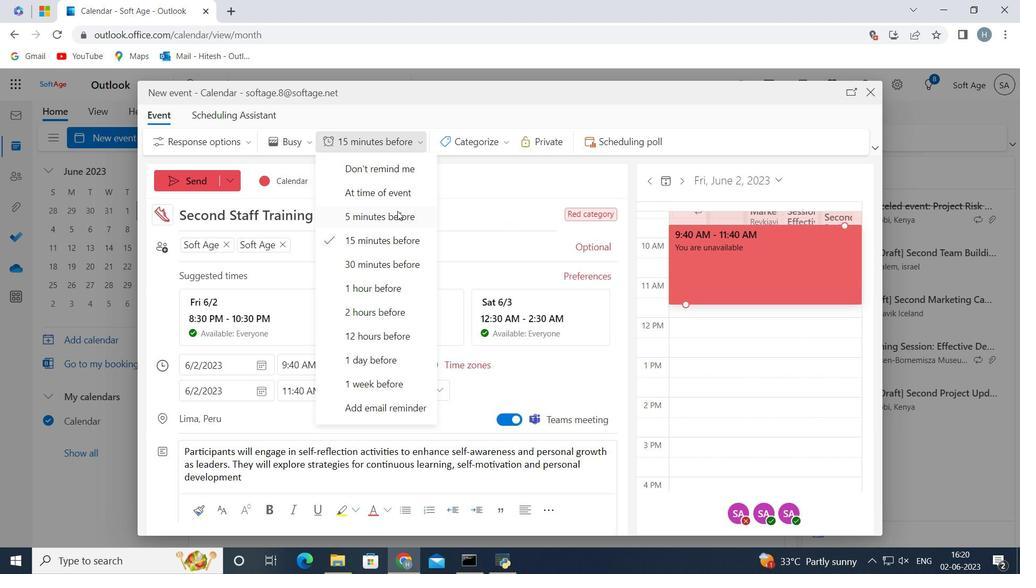 
Action: Mouse moved to (496, 223)
Screenshot: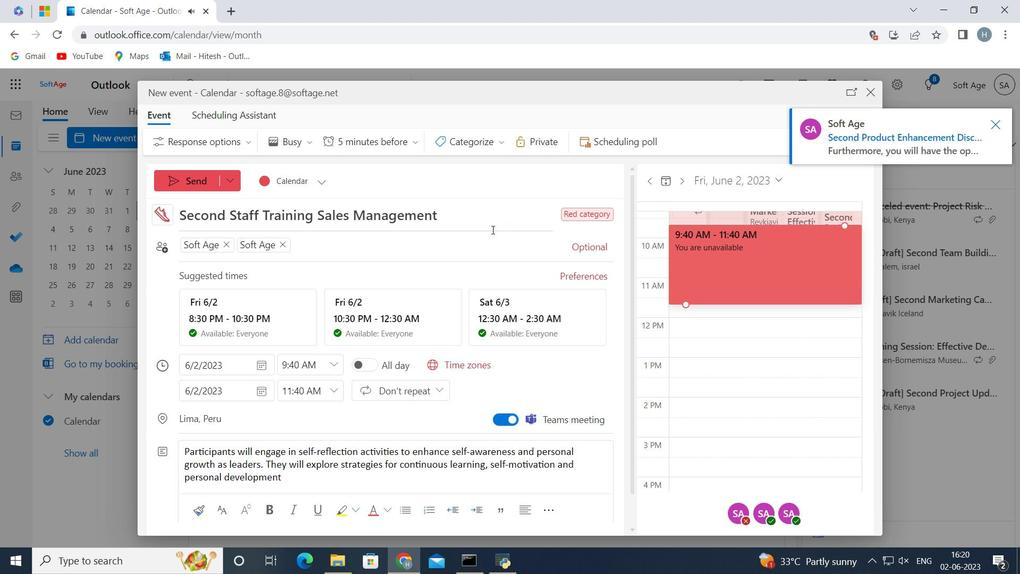 
